 Task: Start in the project ZillaTech the sprint 'Infinity and Beyond', with a duration of 2 weeks.
Action: Mouse moved to (220, 58)
Screenshot: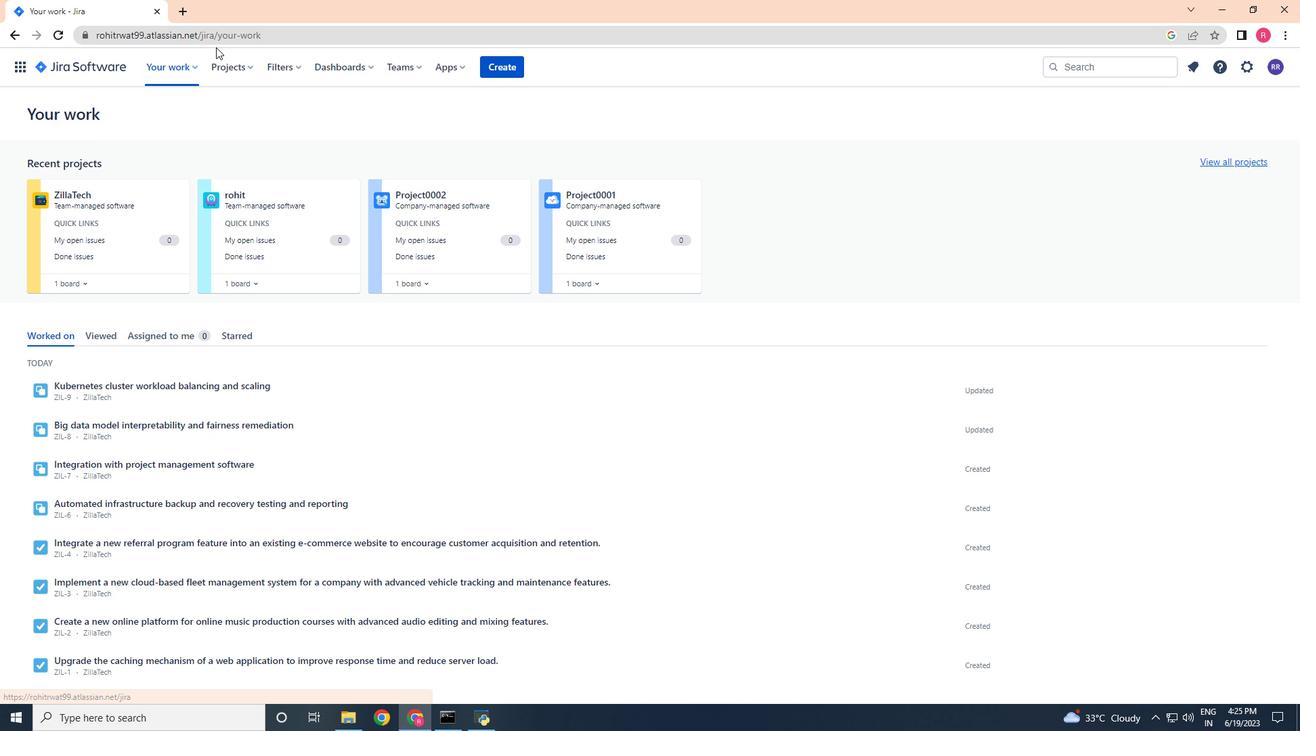 
Action: Mouse pressed left at (220, 58)
Screenshot: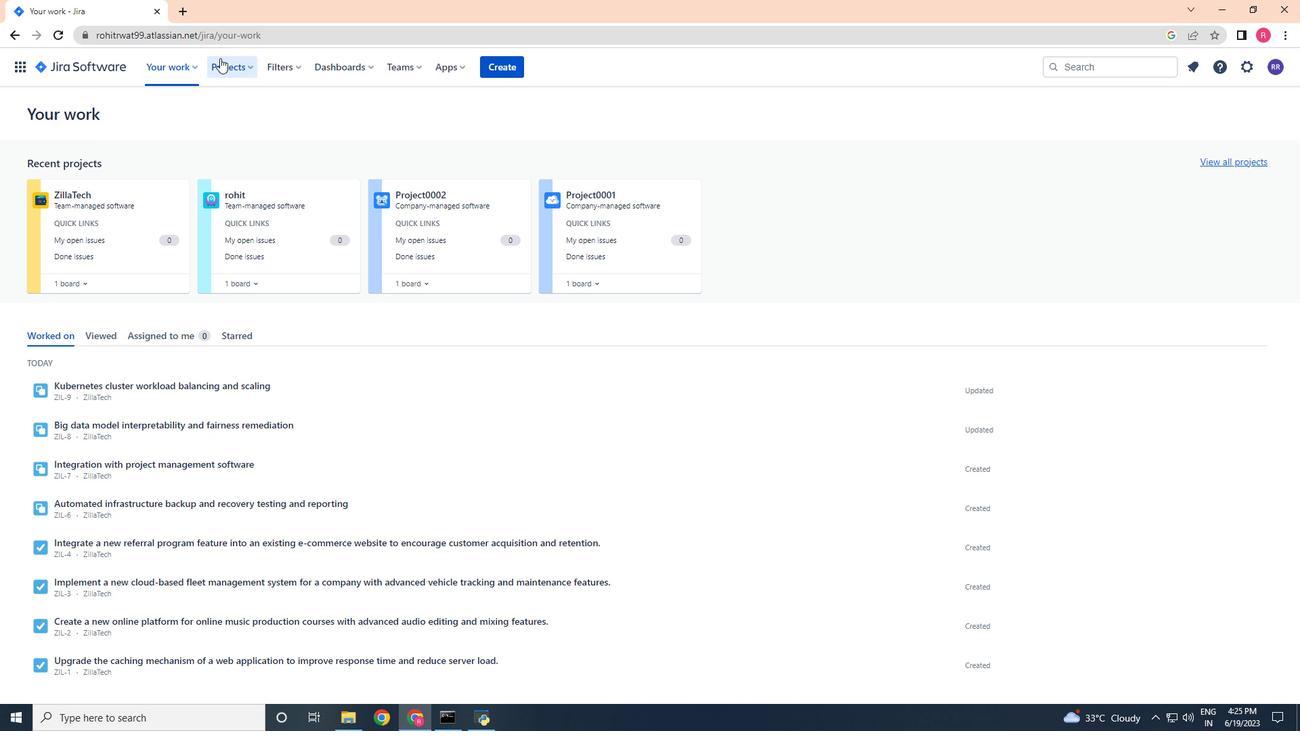 
Action: Mouse moved to (271, 138)
Screenshot: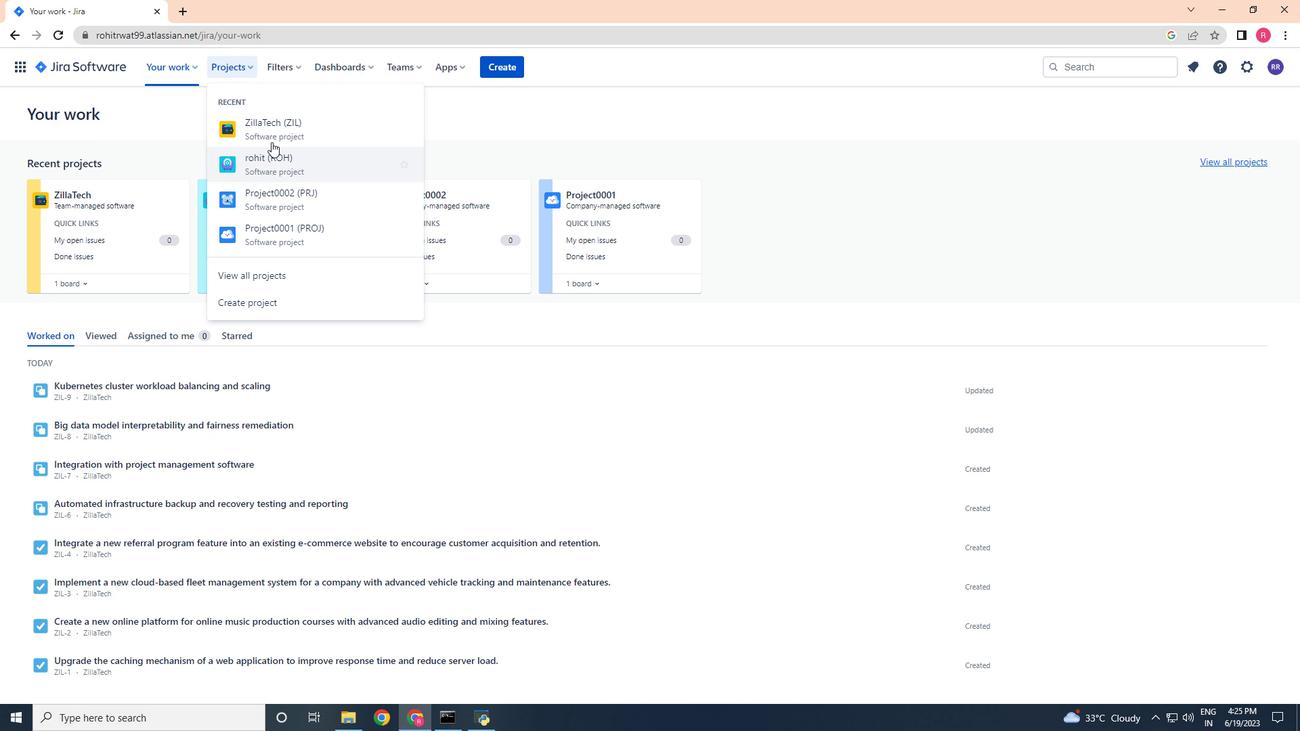 
Action: Mouse pressed left at (271, 138)
Screenshot: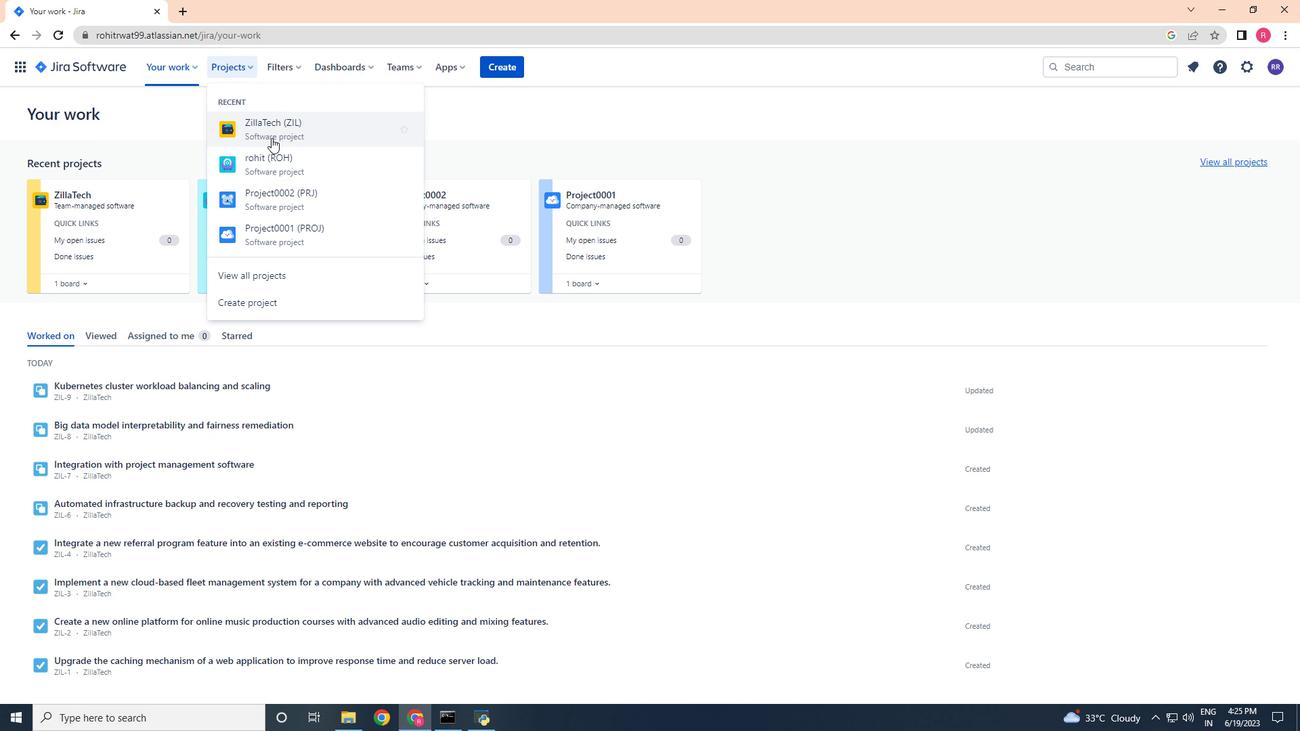
Action: Mouse moved to (67, 201)
Screenshot: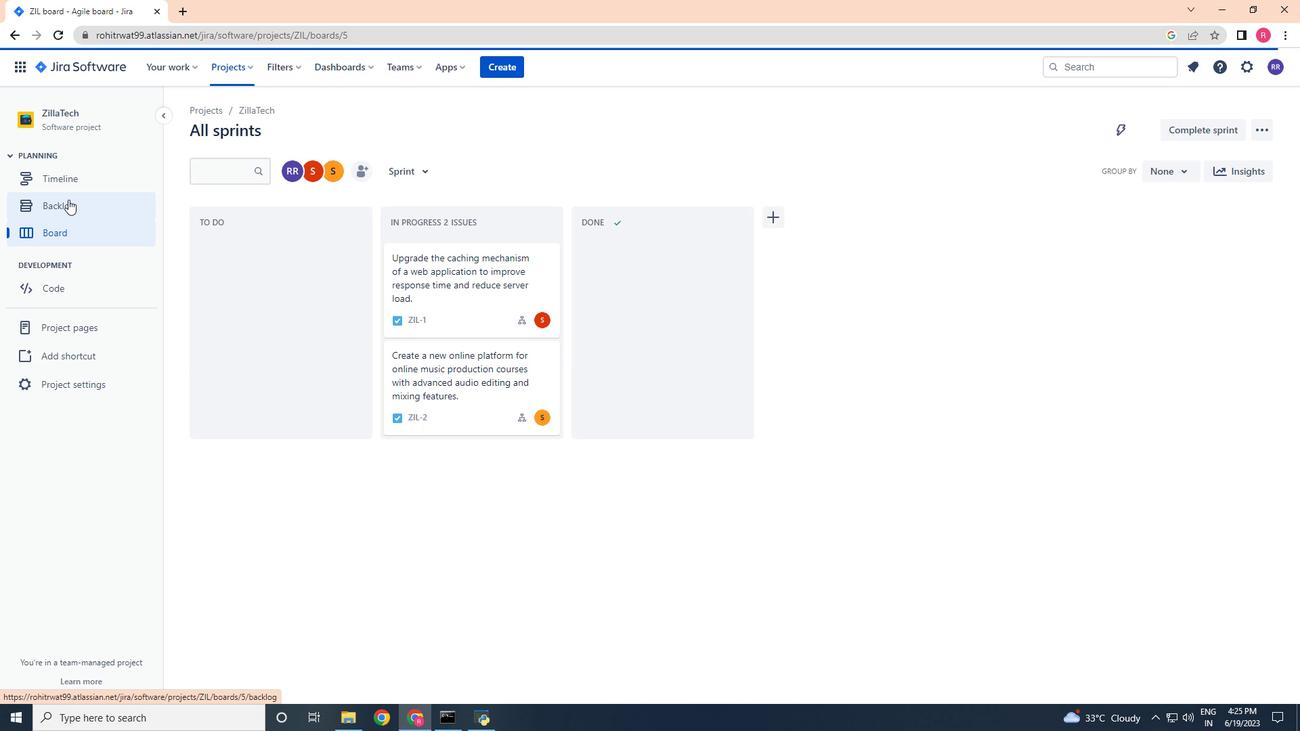 
Action: Mouse pressed left at (67, 201)
Screenshot: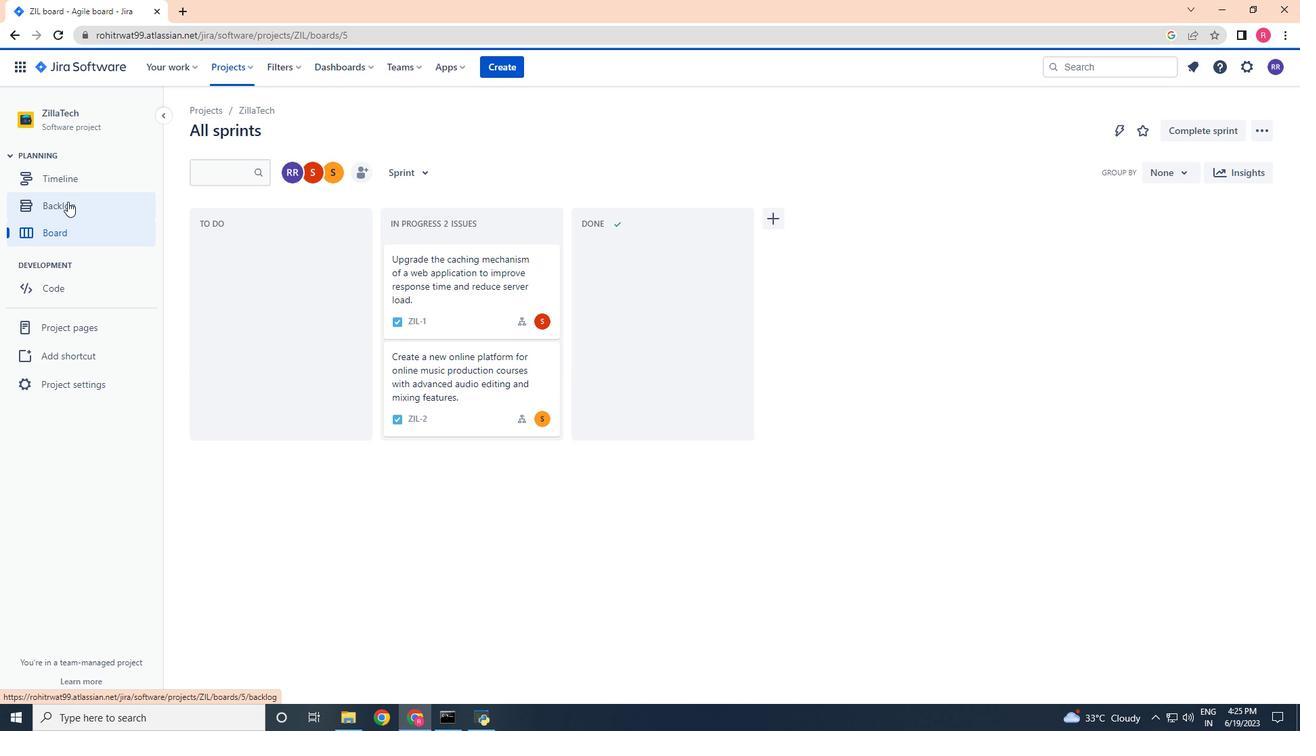 
Action: Mouse moved to (1182, 450)
Screenshot: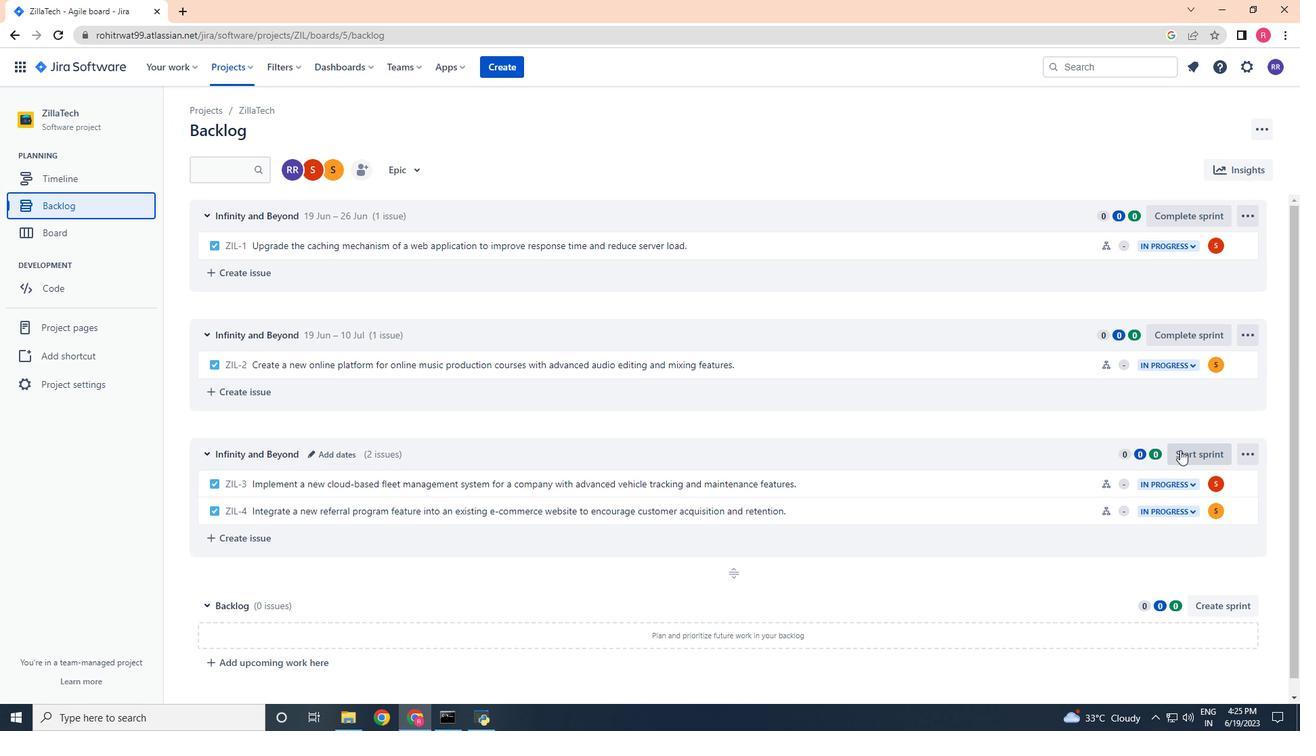 
Action: Mouse pressed left at (1182, 450)
Screenshot: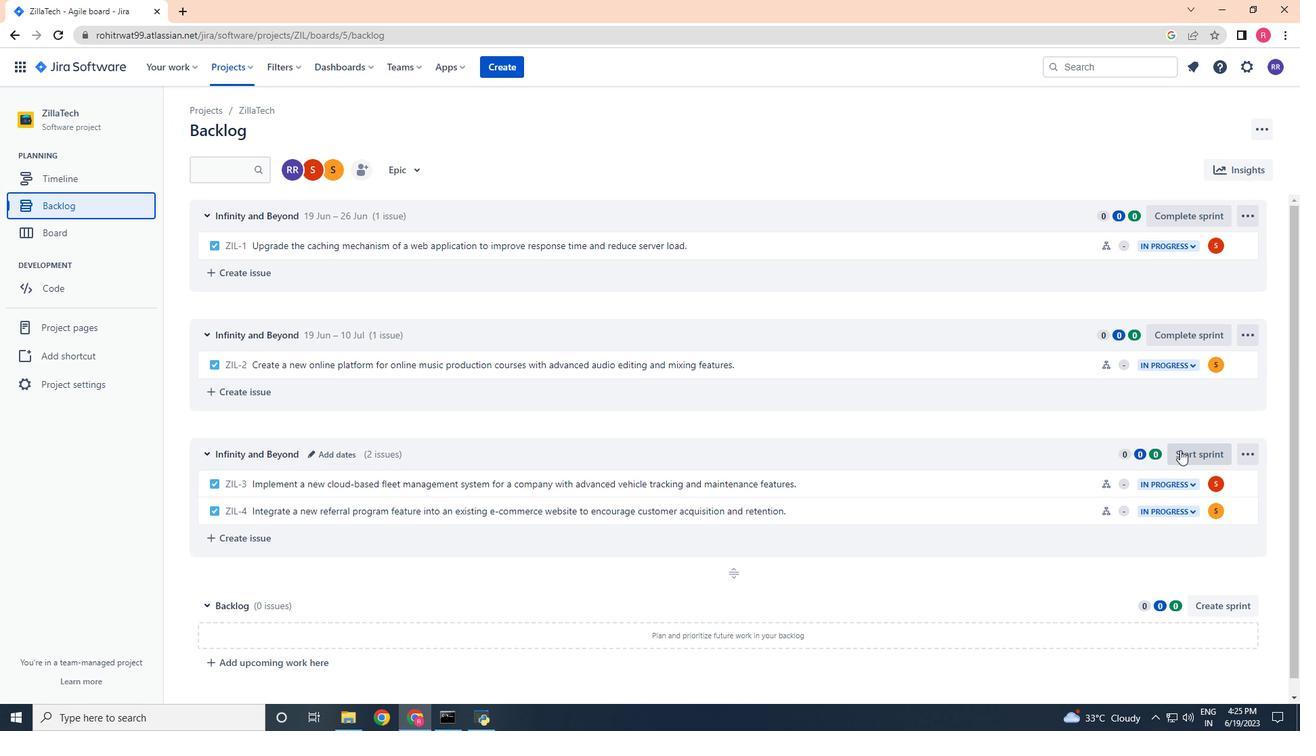 
Action: Mouse moved to (594, 236)
Screenshot: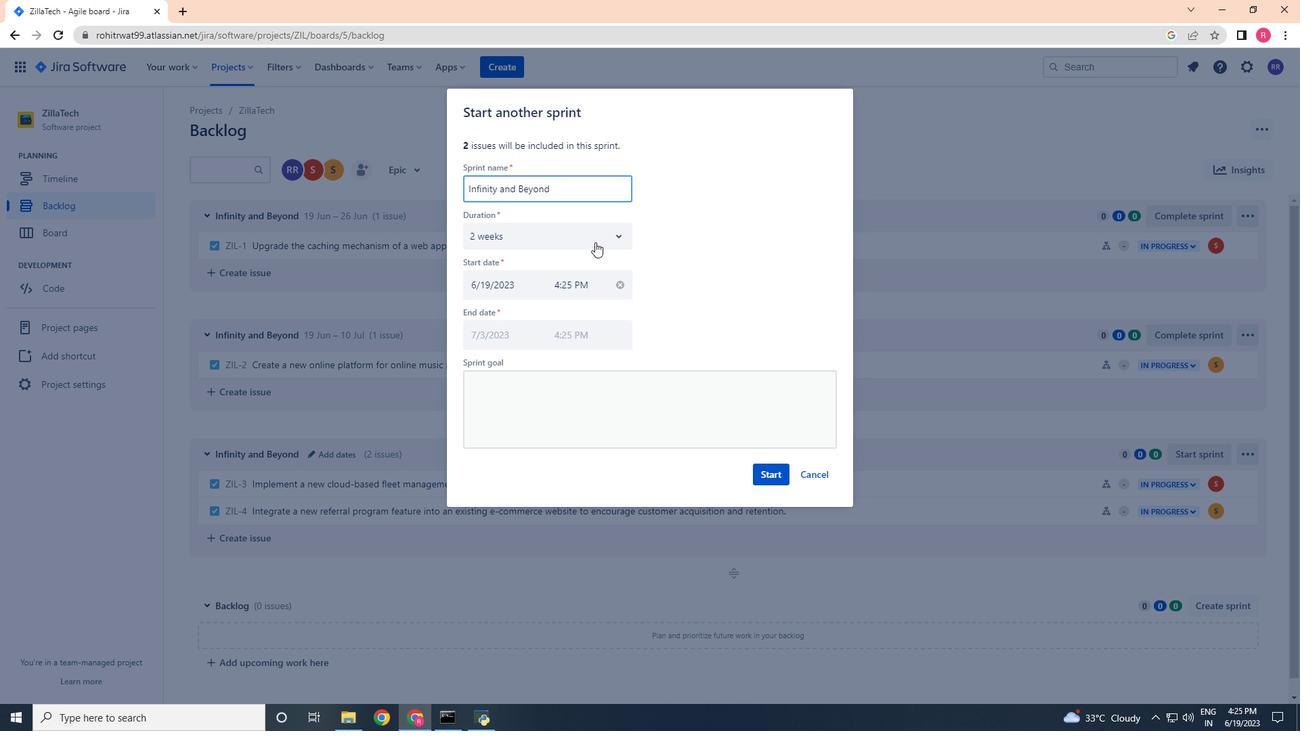 
Action: Mouse pressed left at (594, 236)
Screenshot: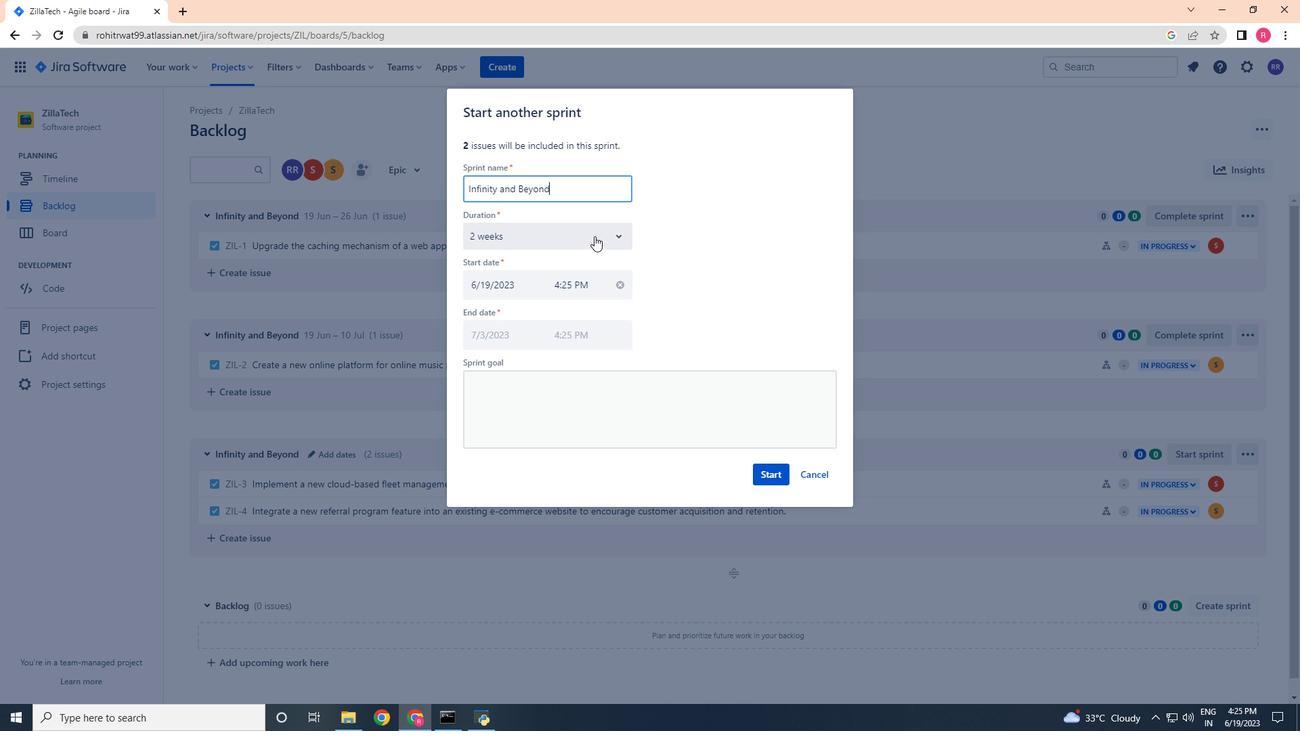 
Action: Mouse moved to (518, 293)
Screenshot: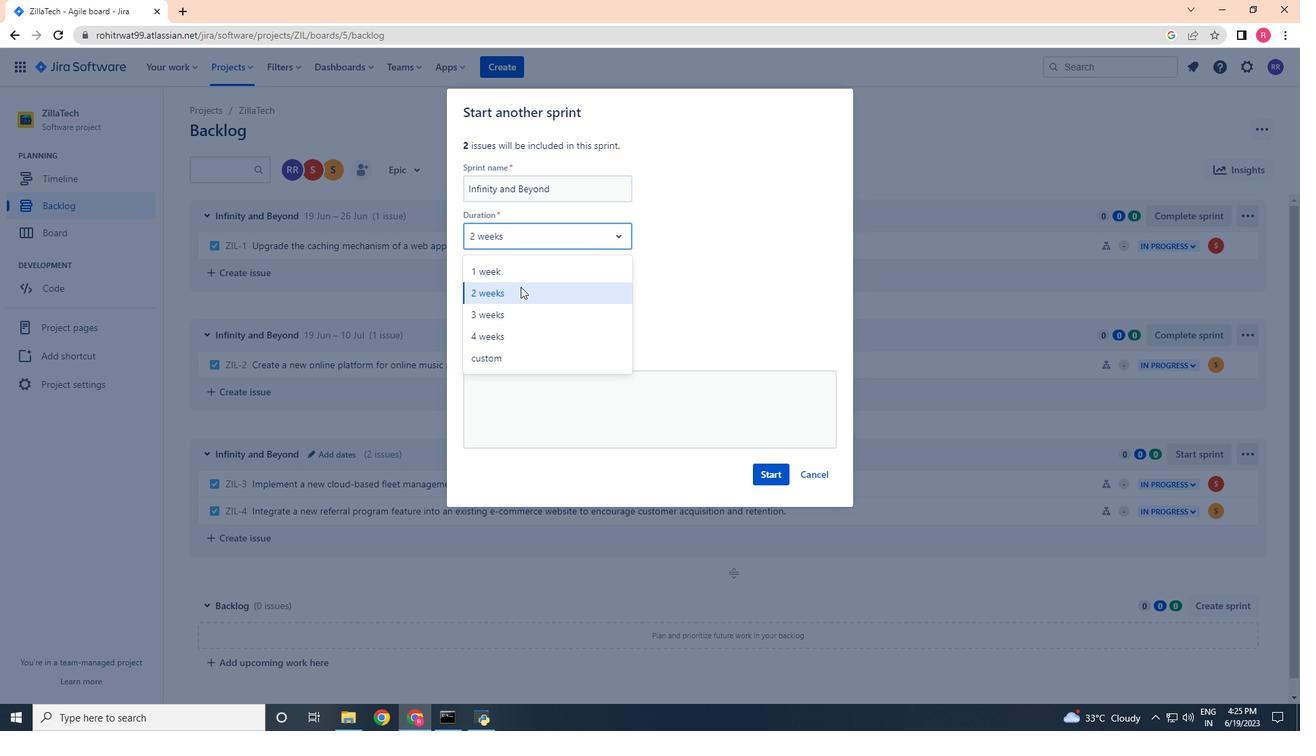 
Action: Mouse pressed left at (518, 293)
Screenshot: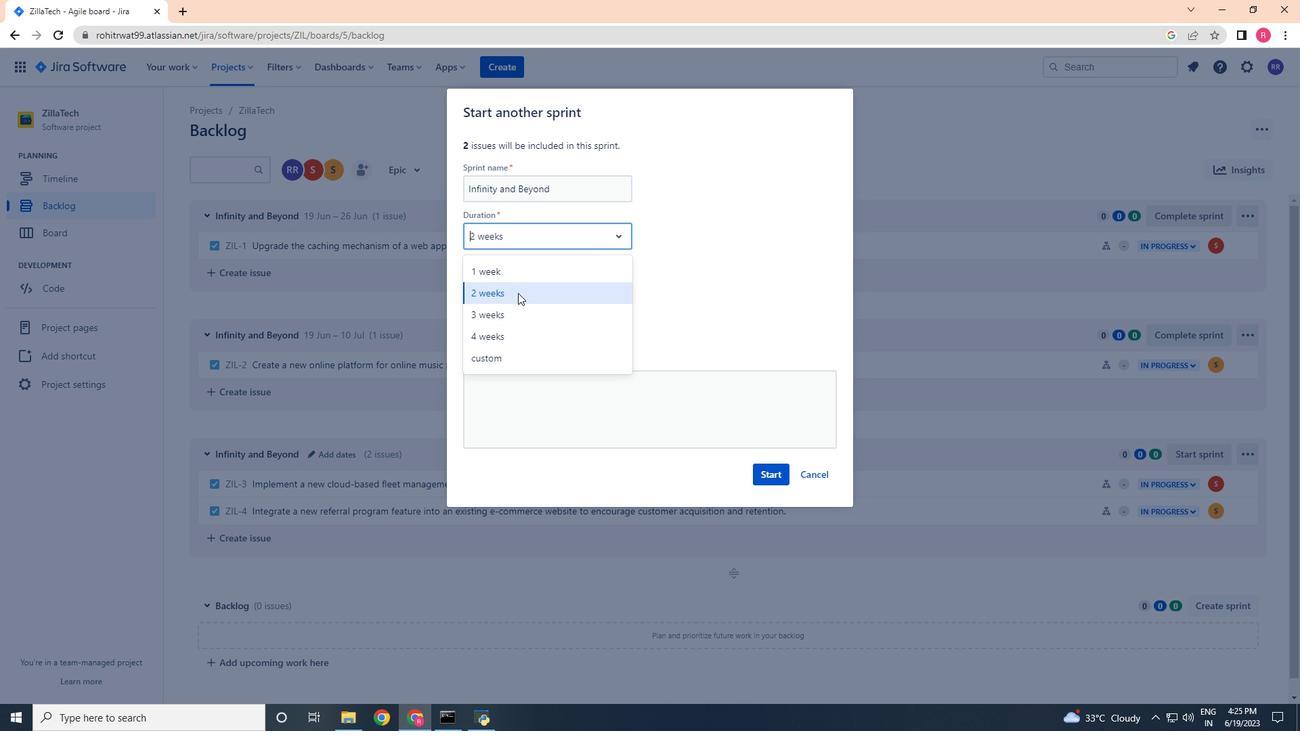 
Action: Mouse moved to (762, 470)
Screenshot: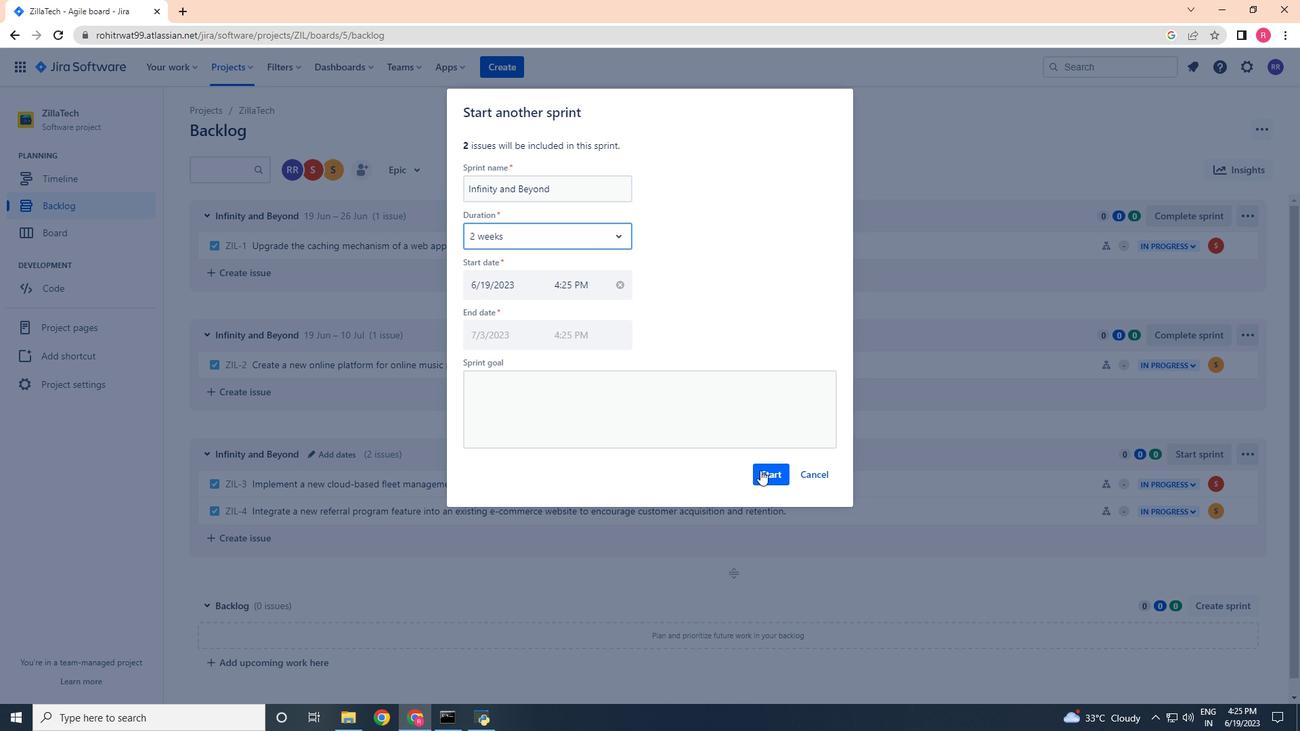 
Action: Mouse pressed left at (762, 470)
Screenshot: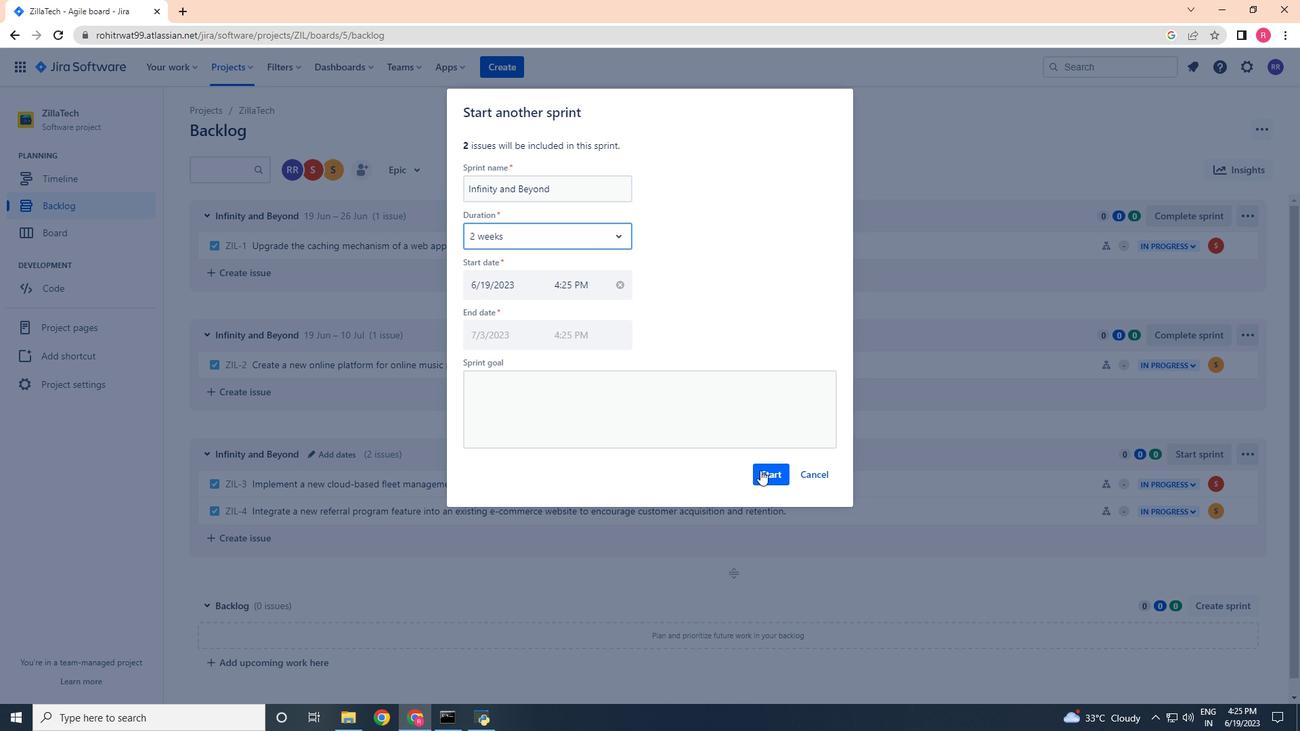 
Action: Mouse moved to (745, 470)
Screenshot: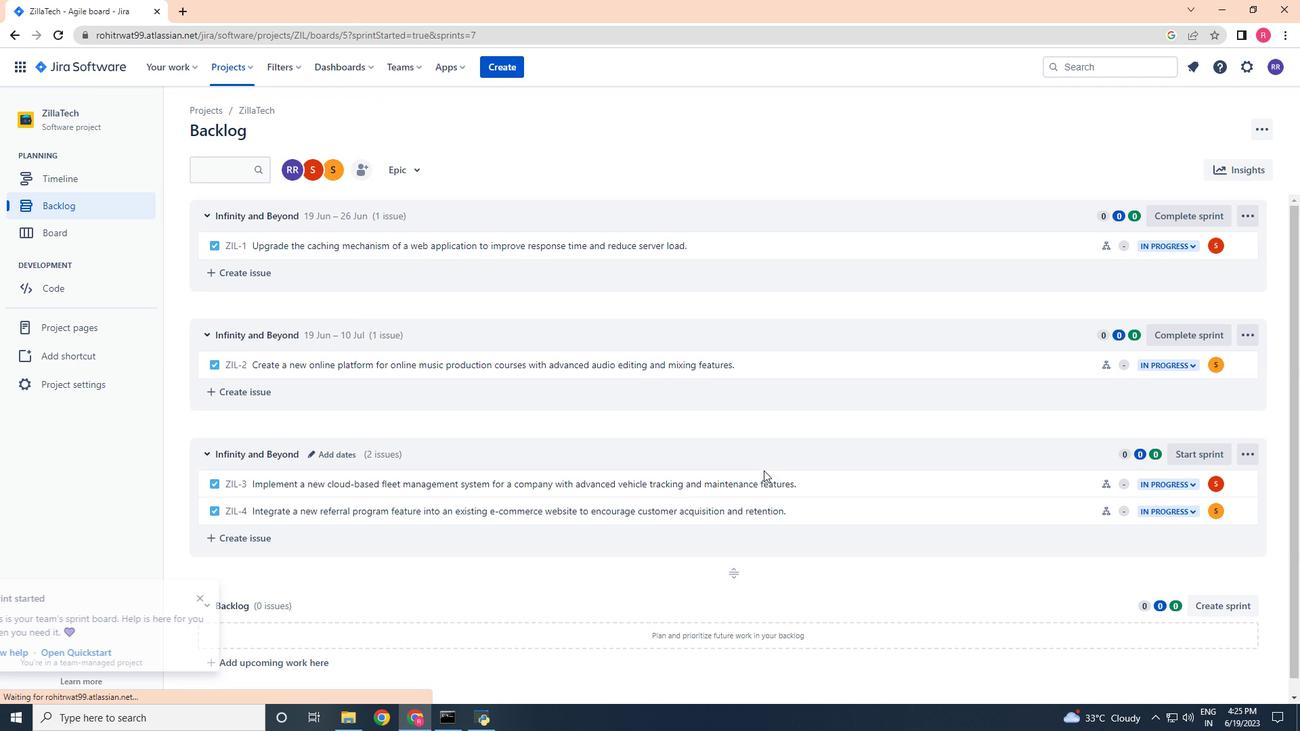 
